 Task: Check the schedule for the "Victory Lane Racing Craftsman Truck Series".
Action: Mouse moved to (202, 398)
Screenshot: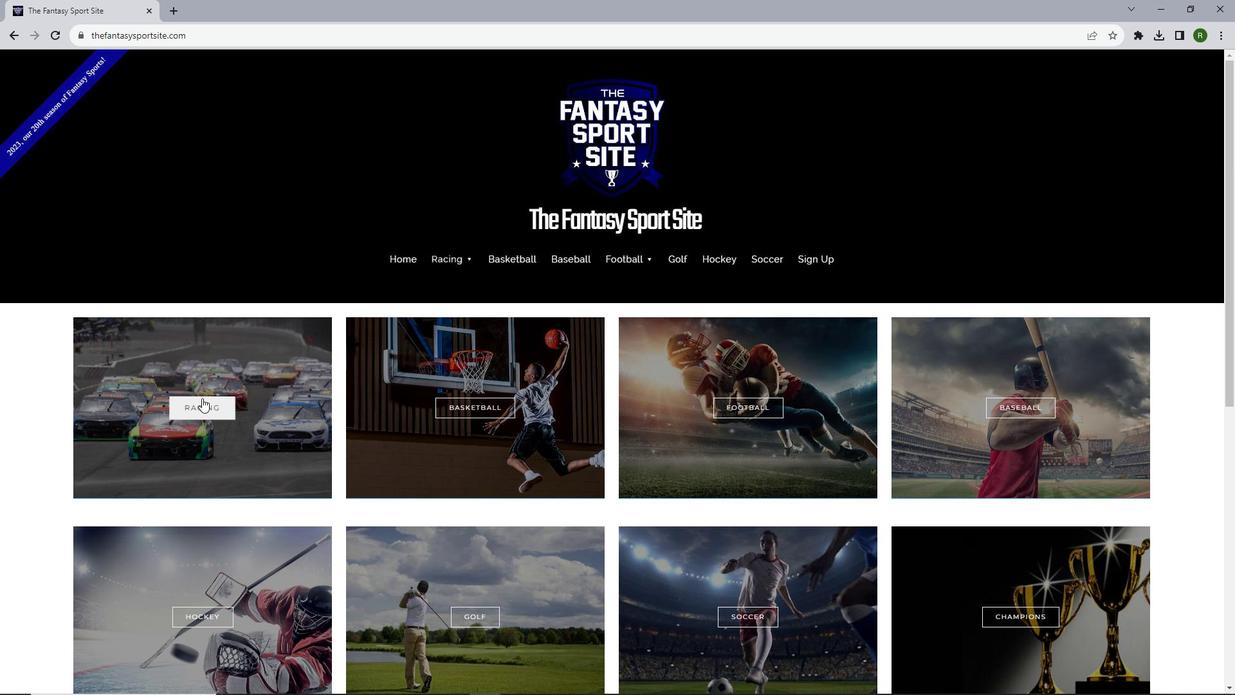 
Action: Mouse pressed left at (202, 398)
Screenshot: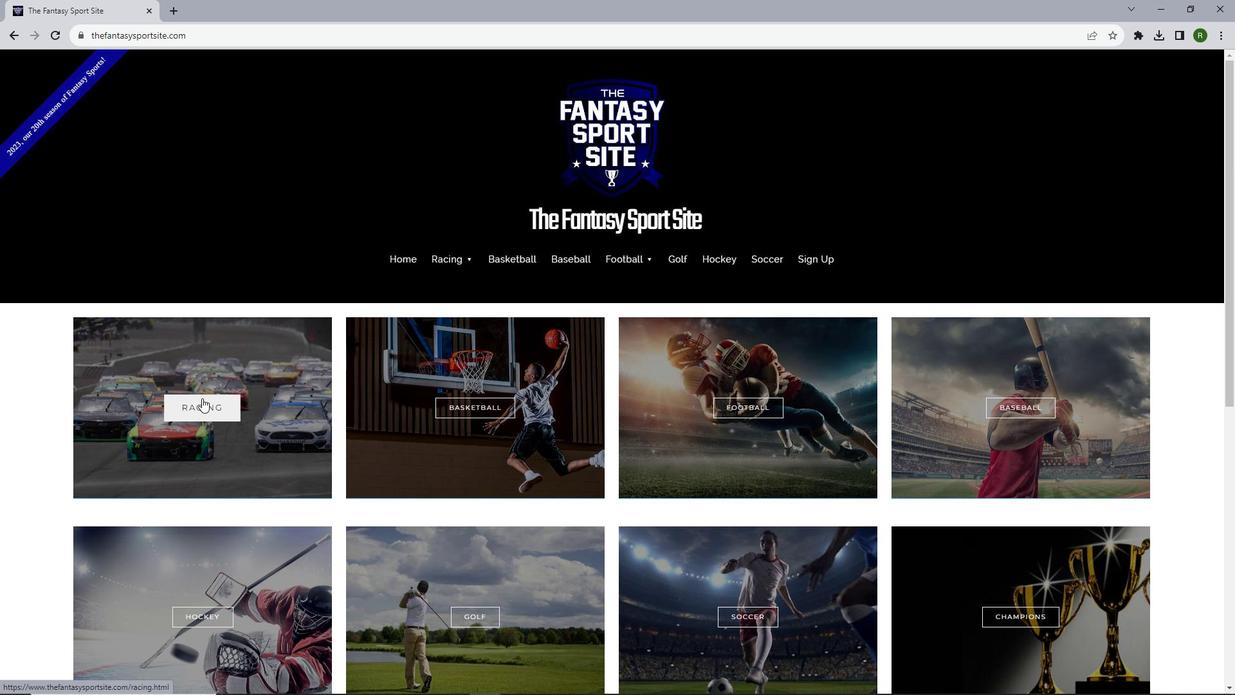 
Action: Mouse moved to (904, 508)
Screenshot: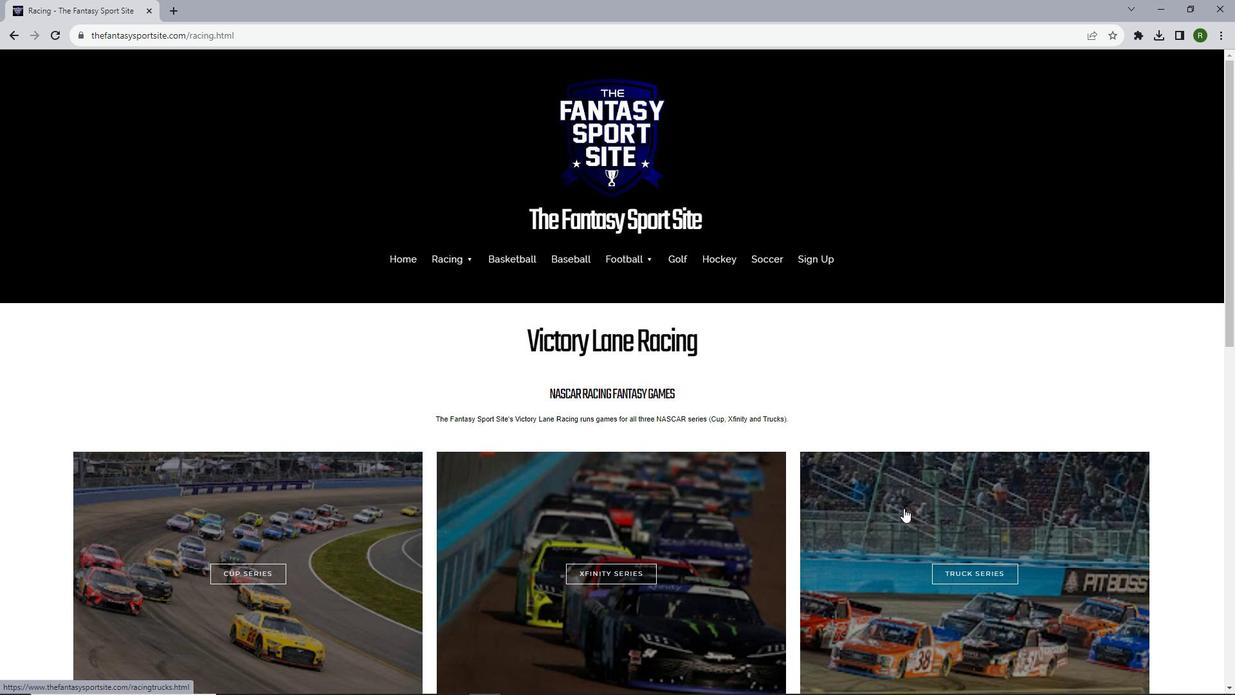 
Action: Mouse scrolled (904, 507) with delta (0, 0)
Screenshot: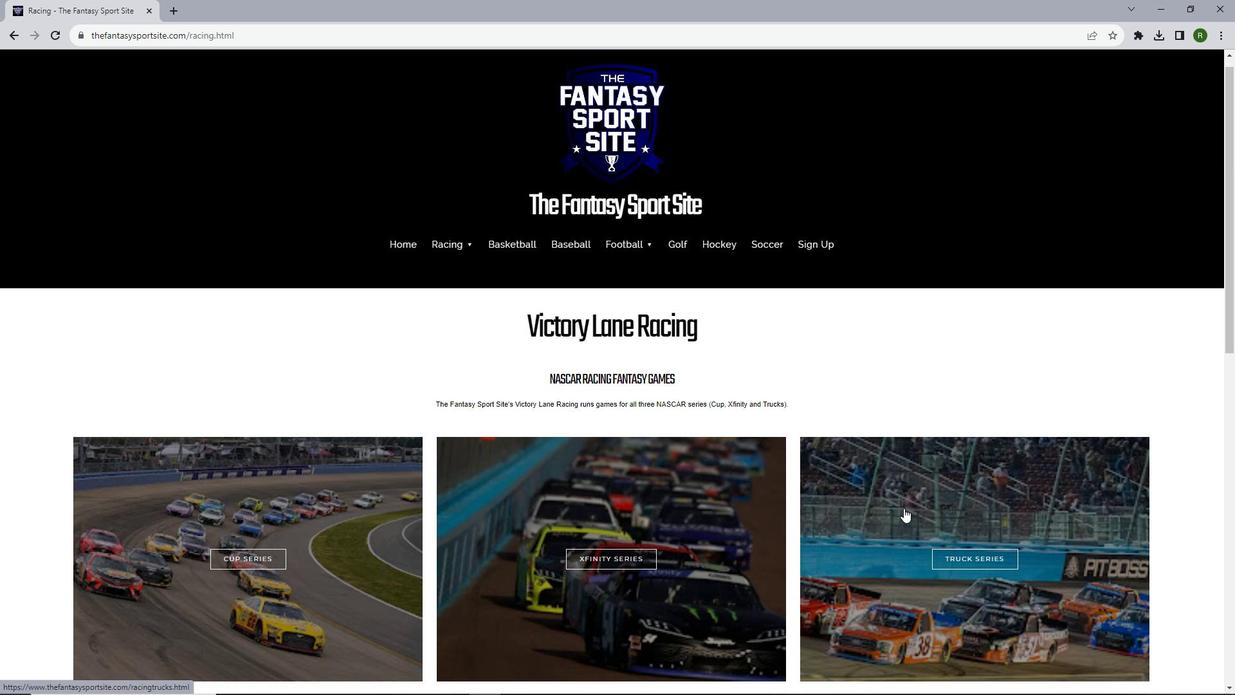 
Action: Mouse scrolled (904, 507) with delta (0, 0)
Screenshot: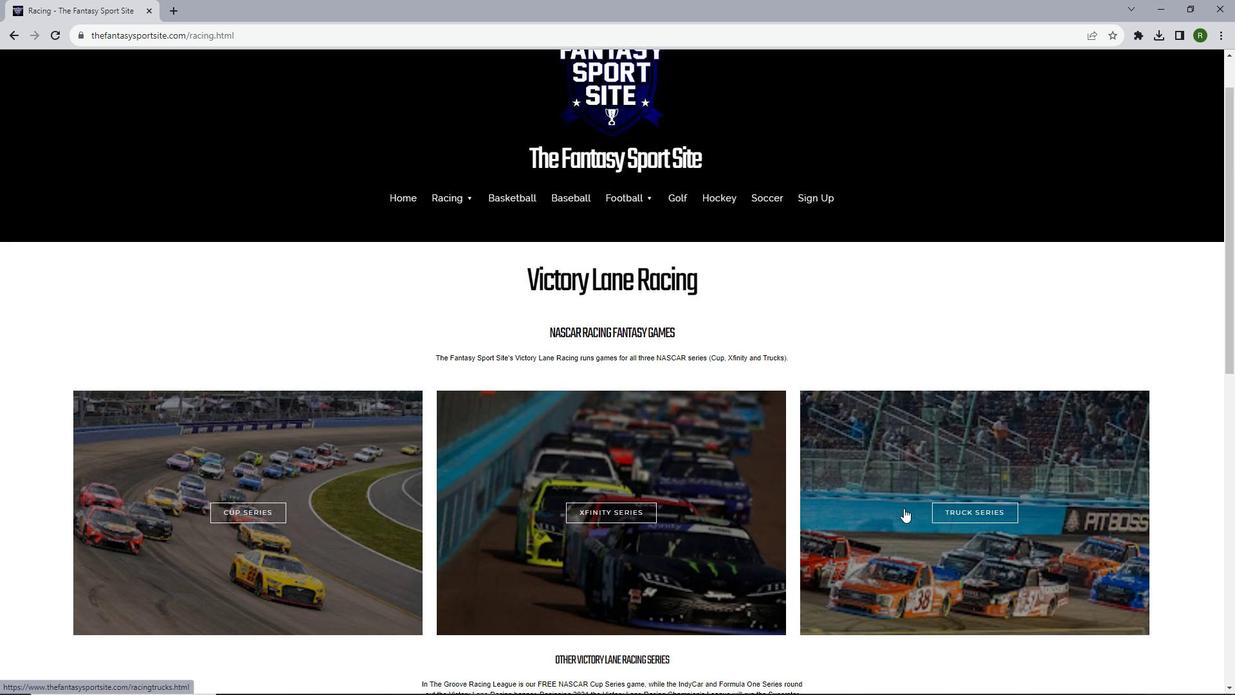 
Action: Mouse moved to (965, 454)
Screenshot: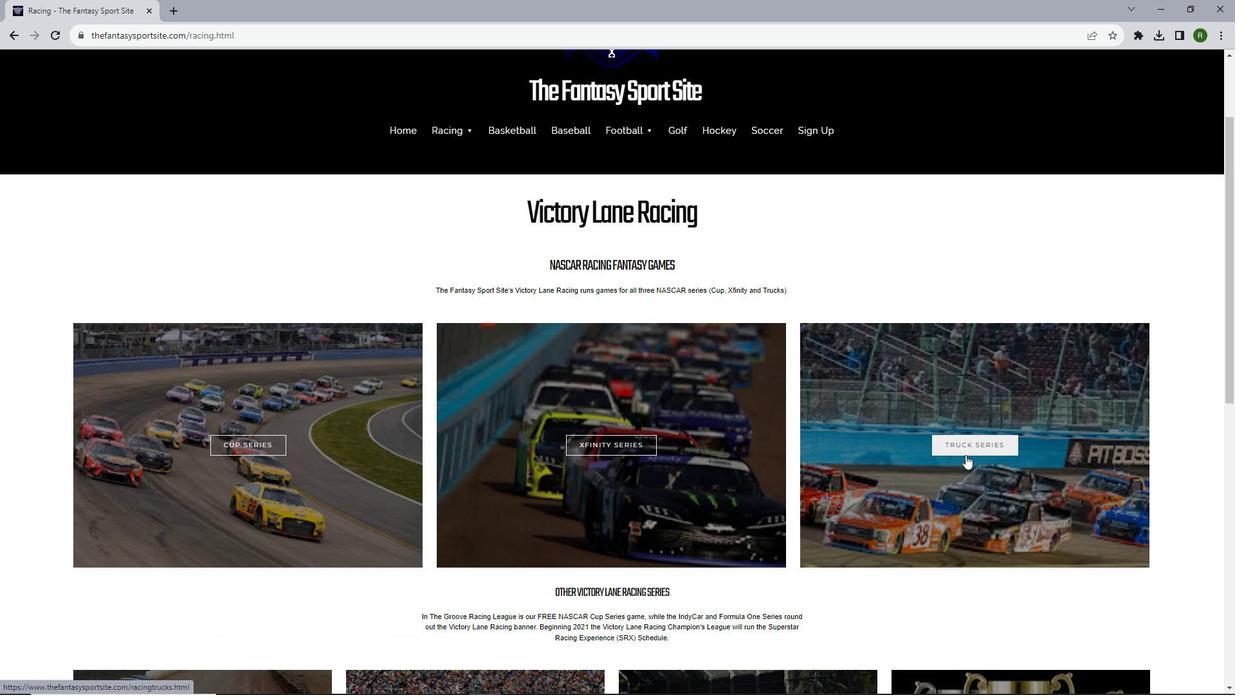 
Action: Mouse pressed left at (965, 454)
Screenshot: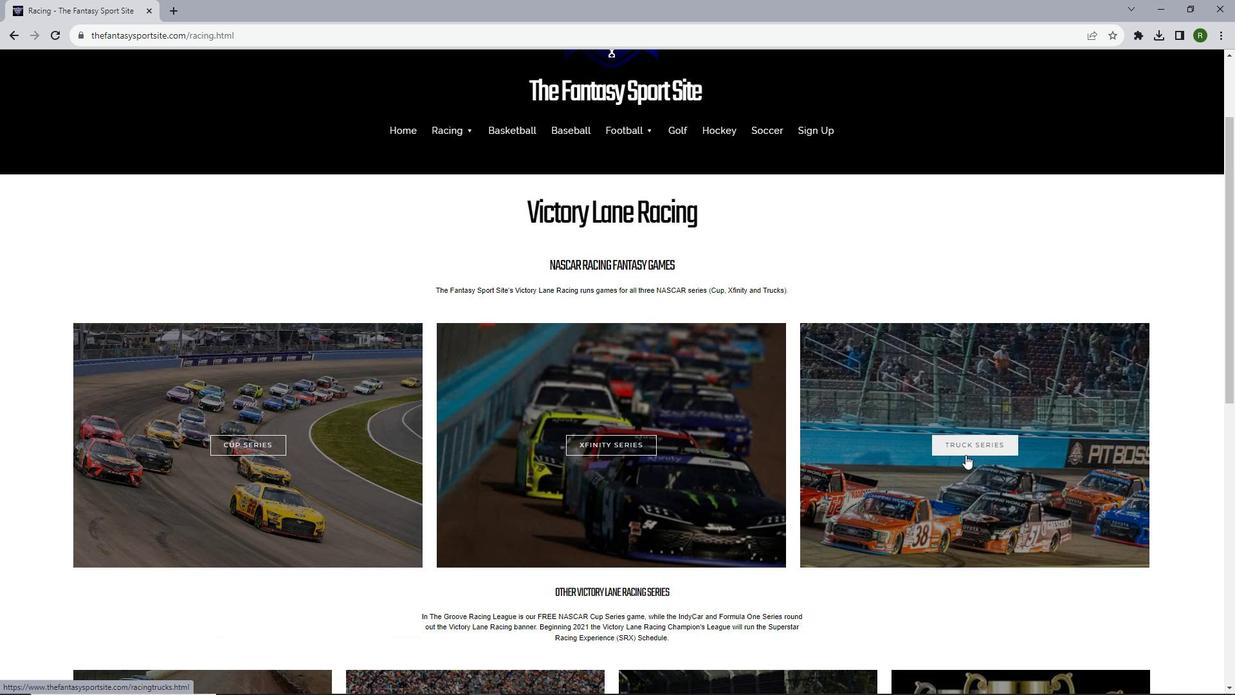 
Action: Mouse moved to (695, 338)
Screenshot: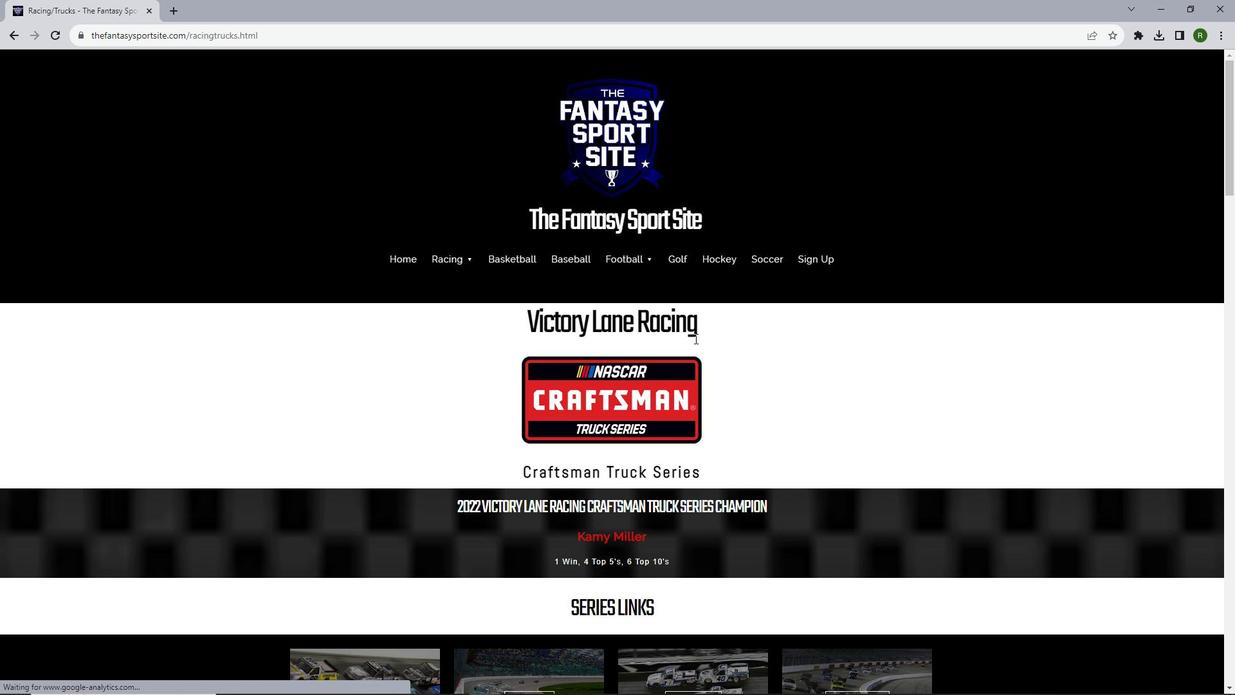 
Action: Mouse scrolled (695, 337) with delta (0, 0)
Screenshot: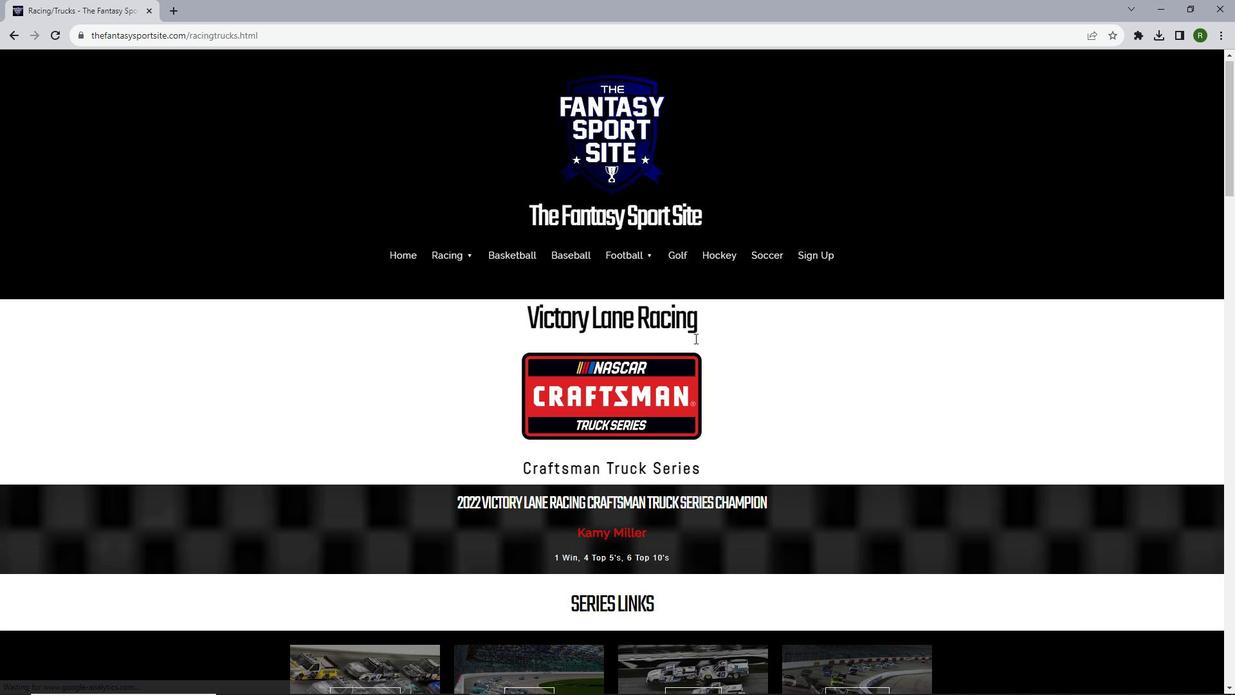 
Action: Mouse scrolled (695, 337) with delta (0, 0)
Screenshot: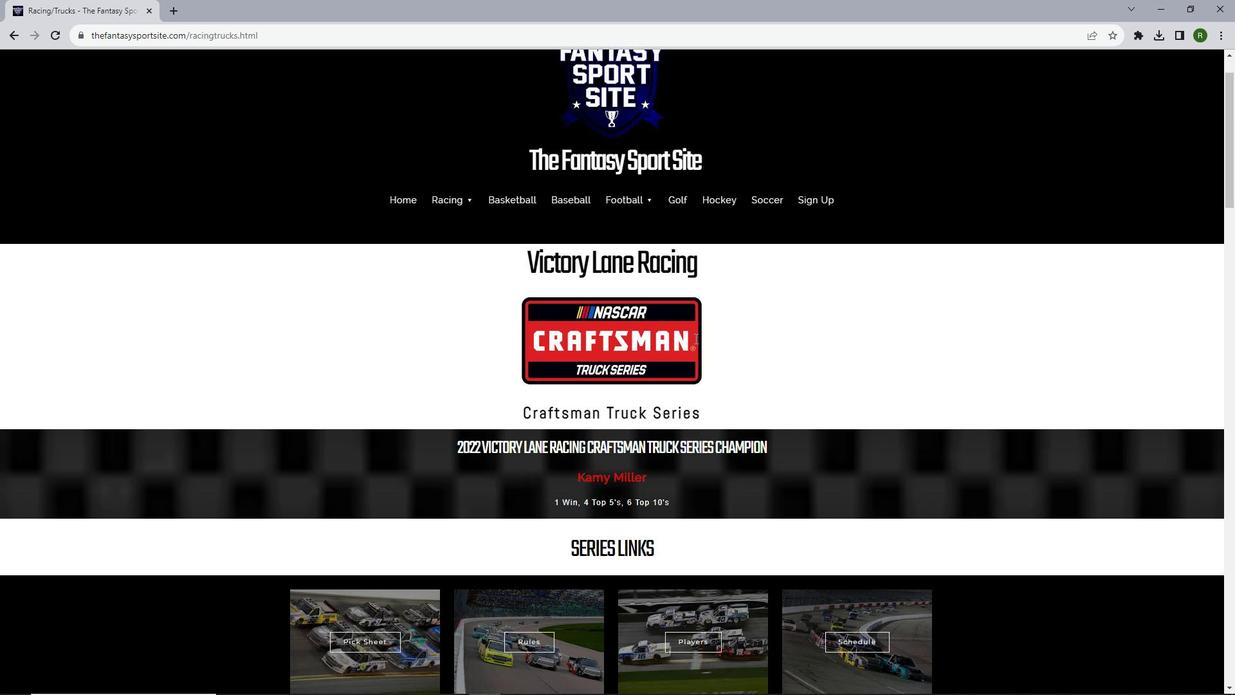 
Action: Mouse scrolled (695, 337) with delta (0, 0)
Screenshot: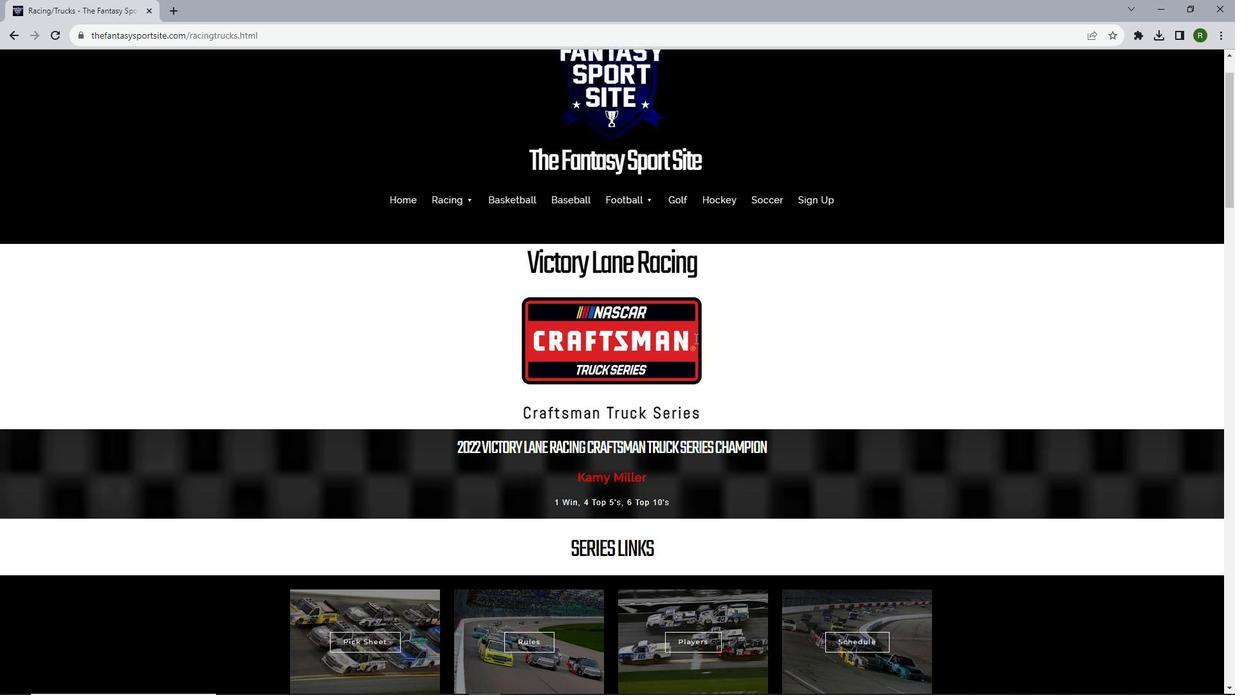 
Action: Mouse scrolled (695, 337) with delta (0, 0)
Screenshot: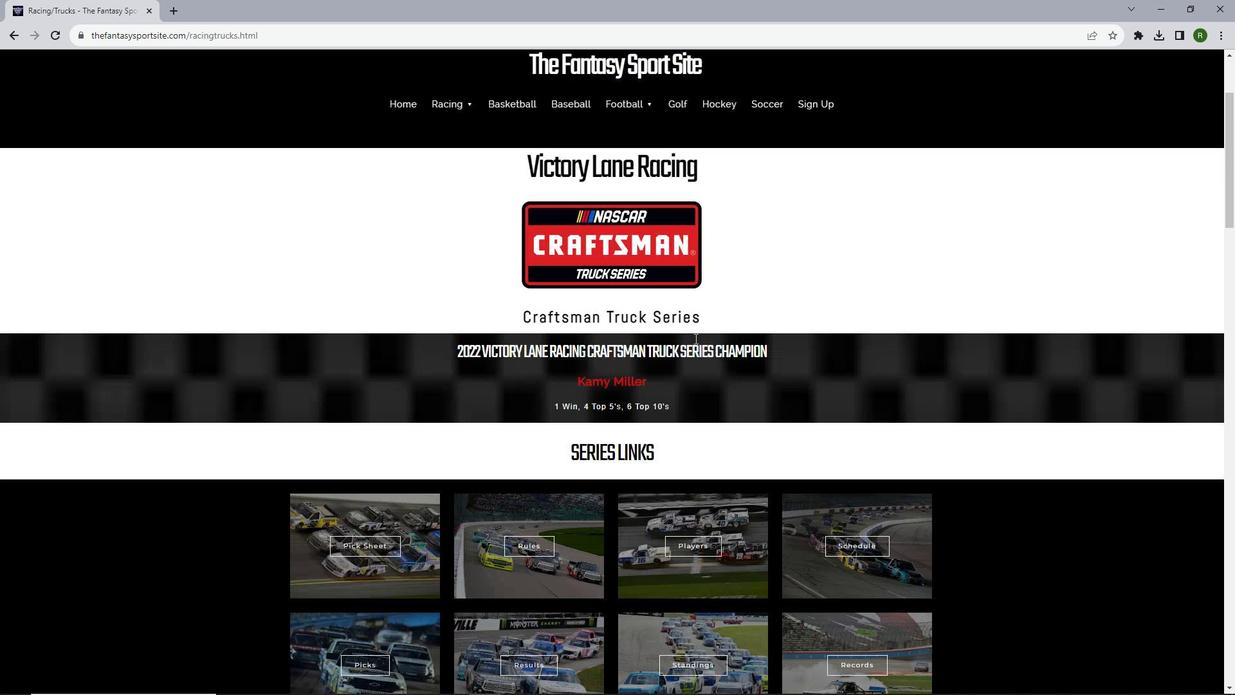 
Action: Mouse moved to (693, 371)
Screenshot: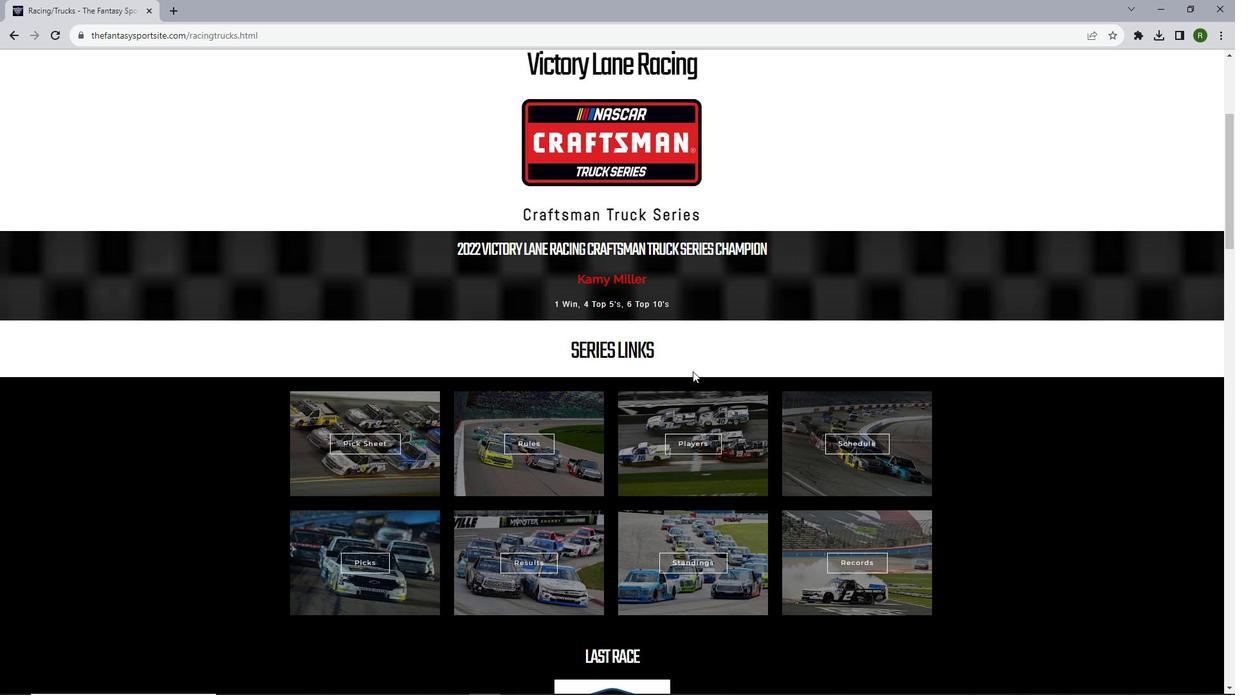 
Action: Mouse scrolled (693, 370) with delta (0, 0)
Screenshot: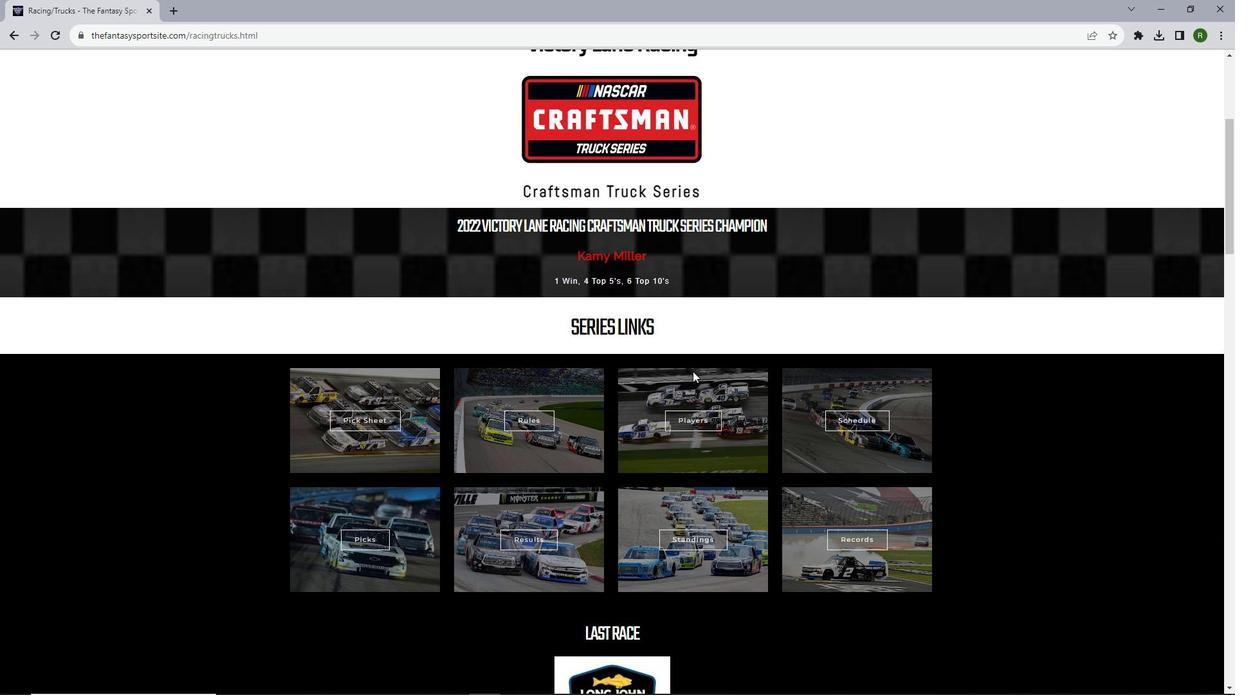 
Action: Mouse moved to (837, 382)
Screenshot: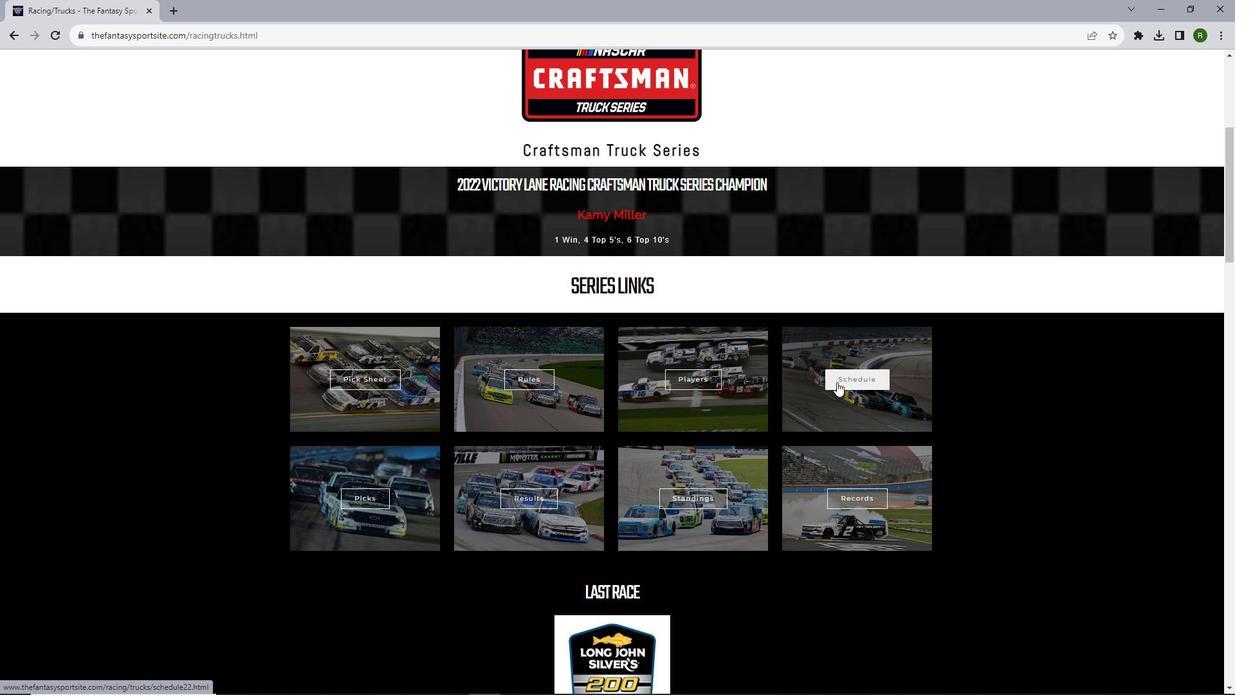 
Action: Mouse pressed left at (837, 382)
Screenshot: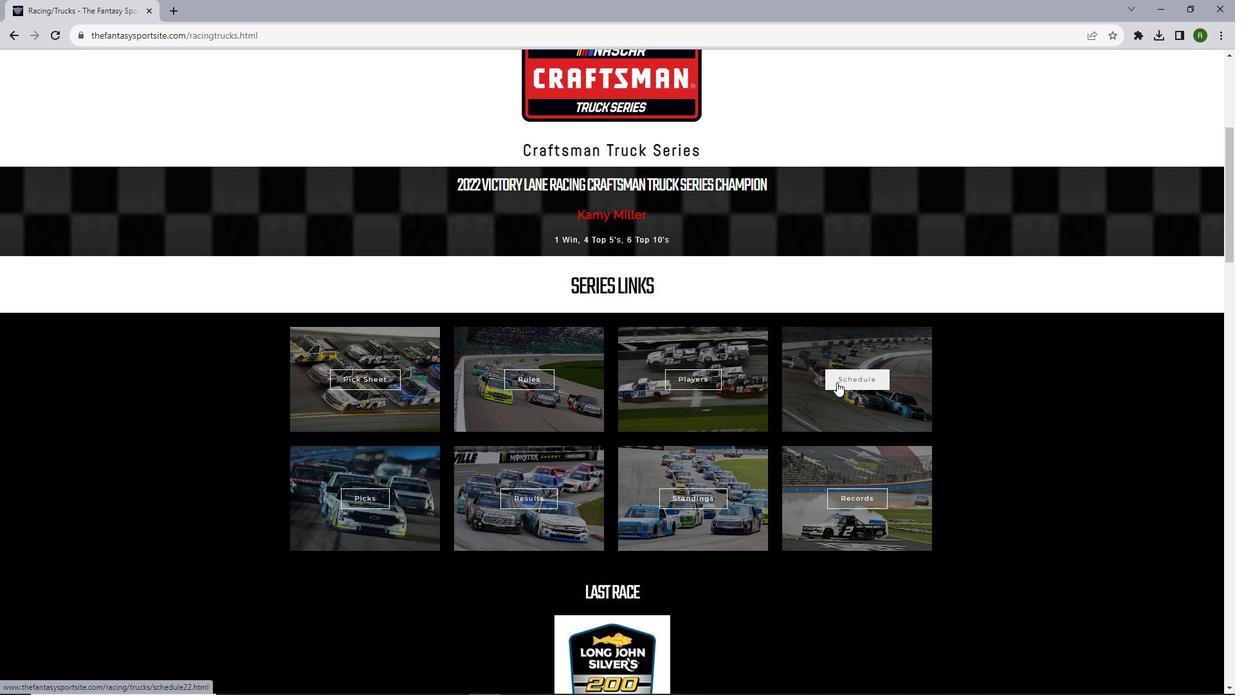 
Action: Mouse moved to (571, 144)
Screenshot: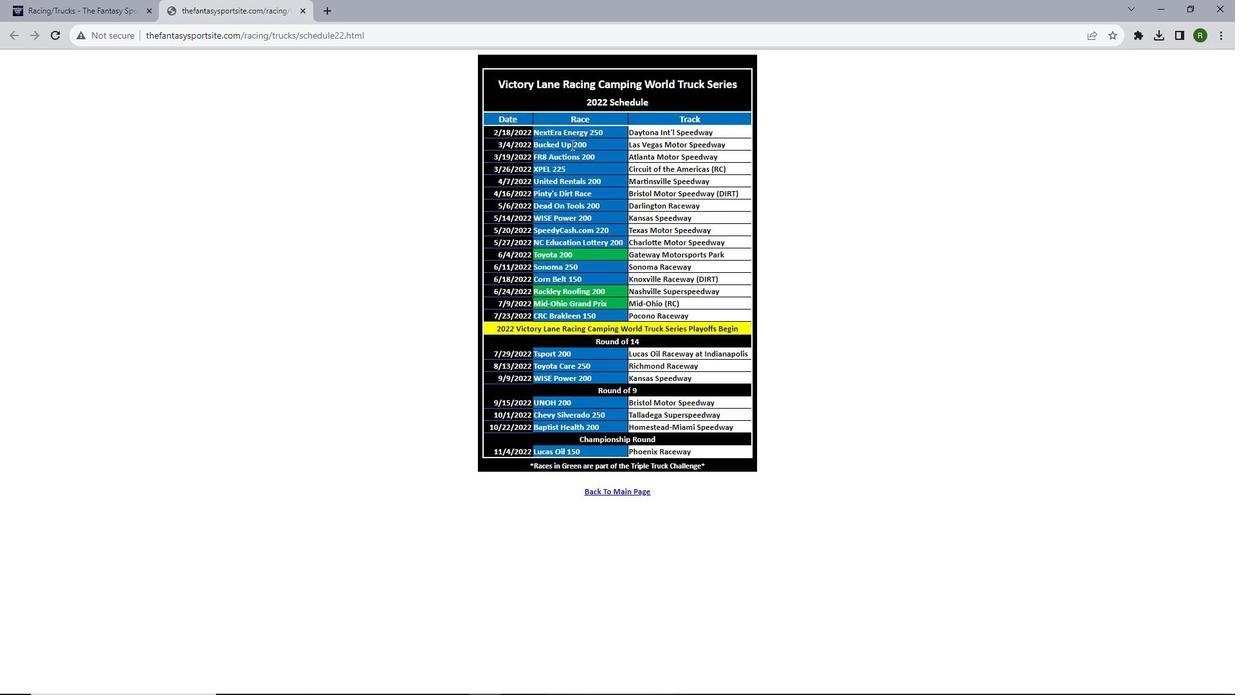
Action: Mouse scrolled (571, 144) with delta (0, 0)
Screenshot: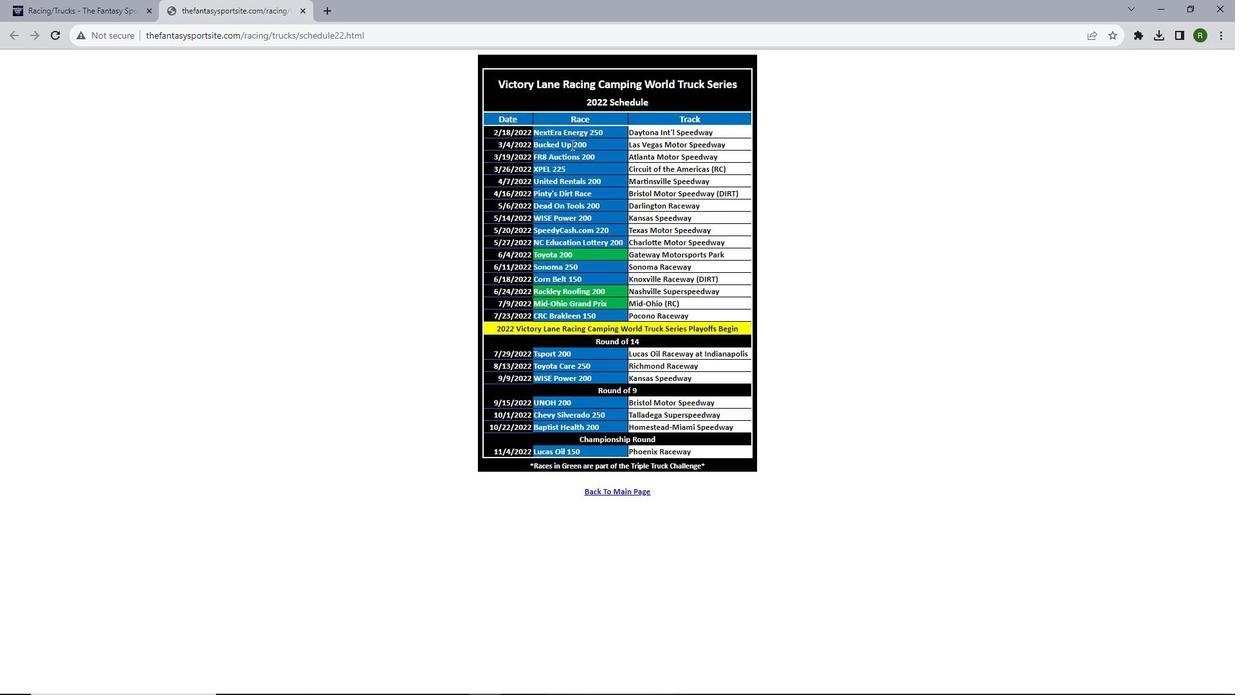 
Action: Mouse moved to (572, 144)
Screenshot: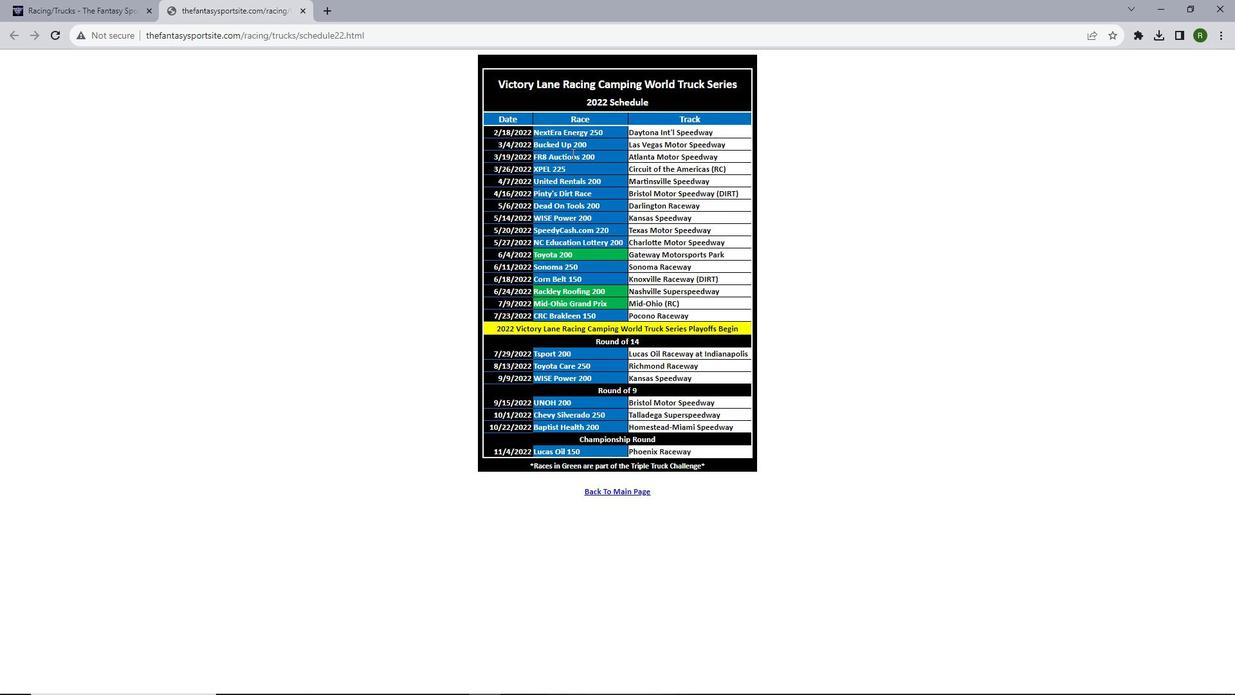 
Action: Mouse scrolled (572, 144) with delta (0, 0)
Screenshot: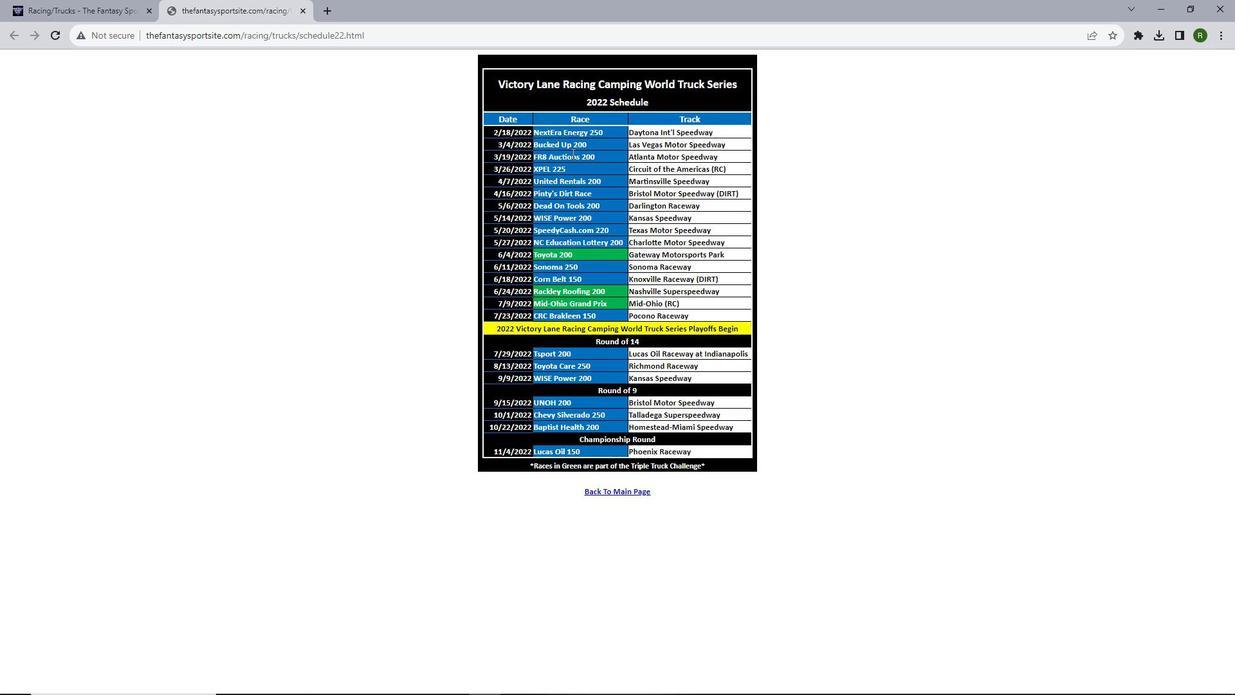 
Action: Mouse moved to (572, 159)
Screenshot: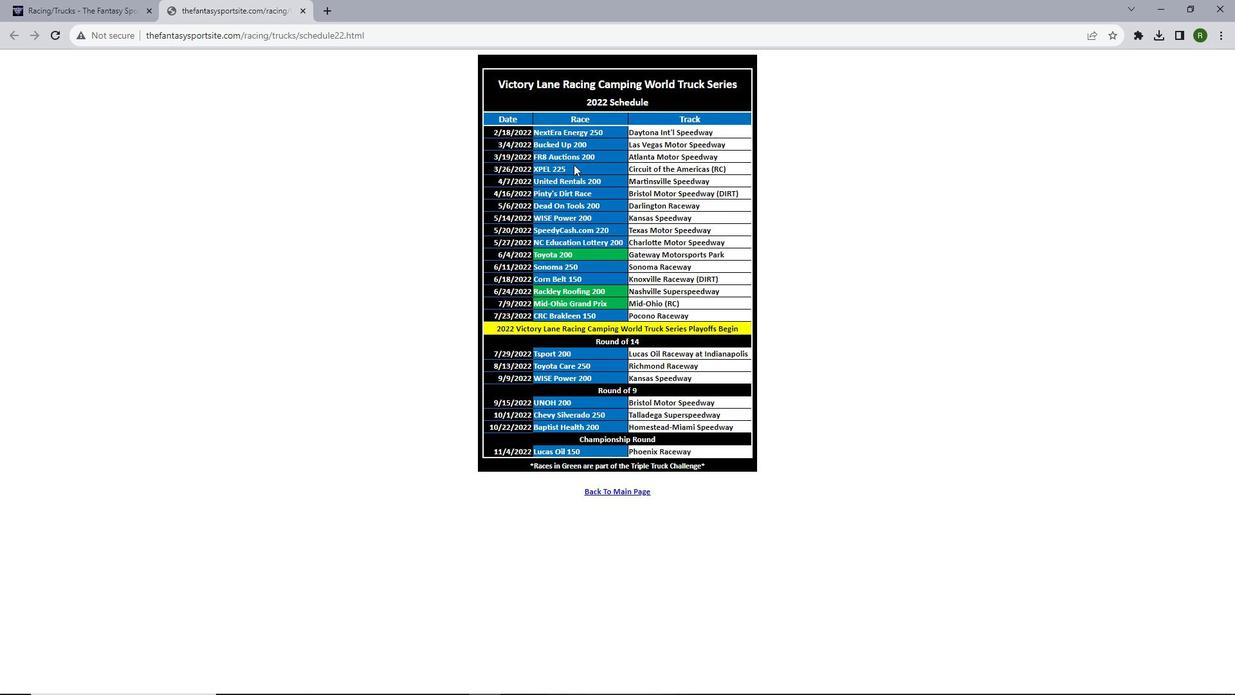 
Action: Mouse scrolled (572, 158) with delta (0, 0)
Screenshot: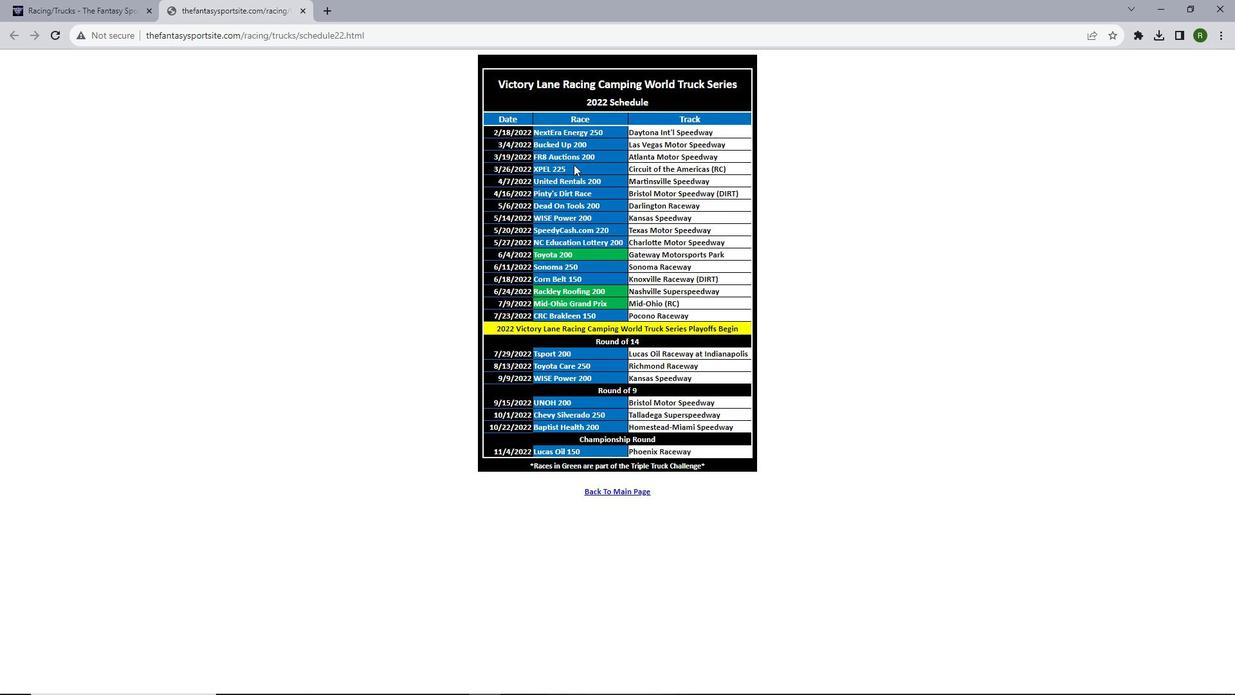 
Action: Mouse moved to (574, 166)
Screenshot: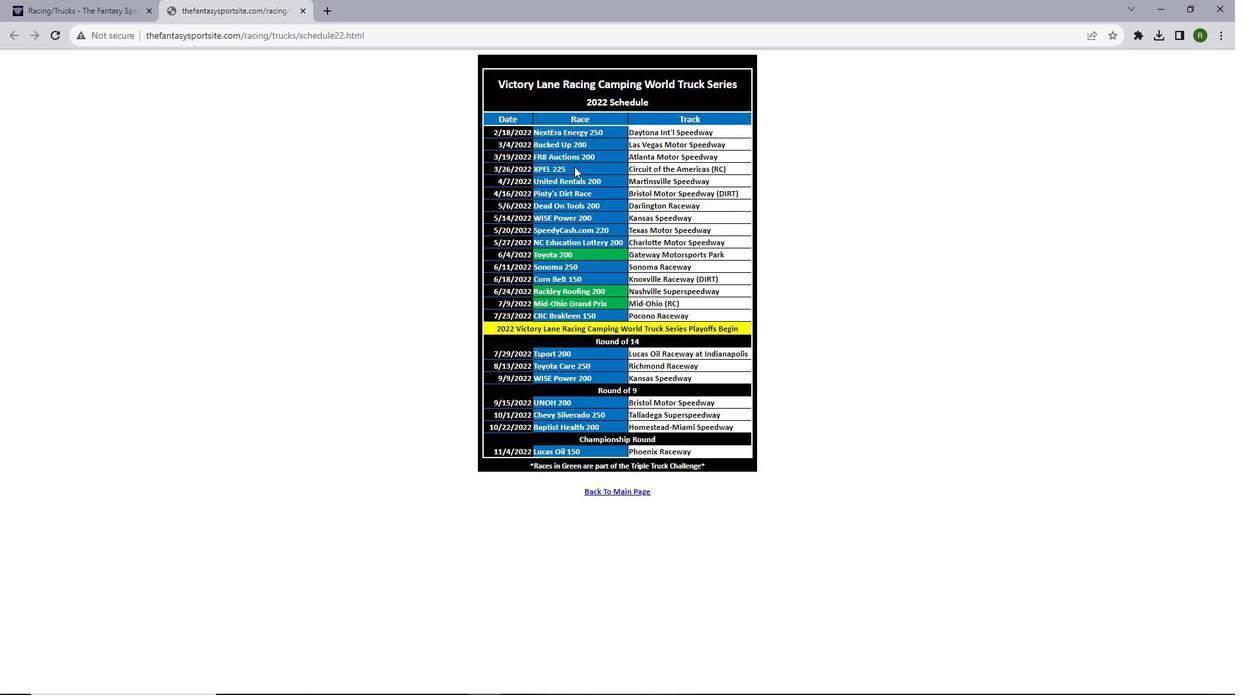 
Action: Mouse scrolled (574, 167) with delta (0, 0)
Screenshot: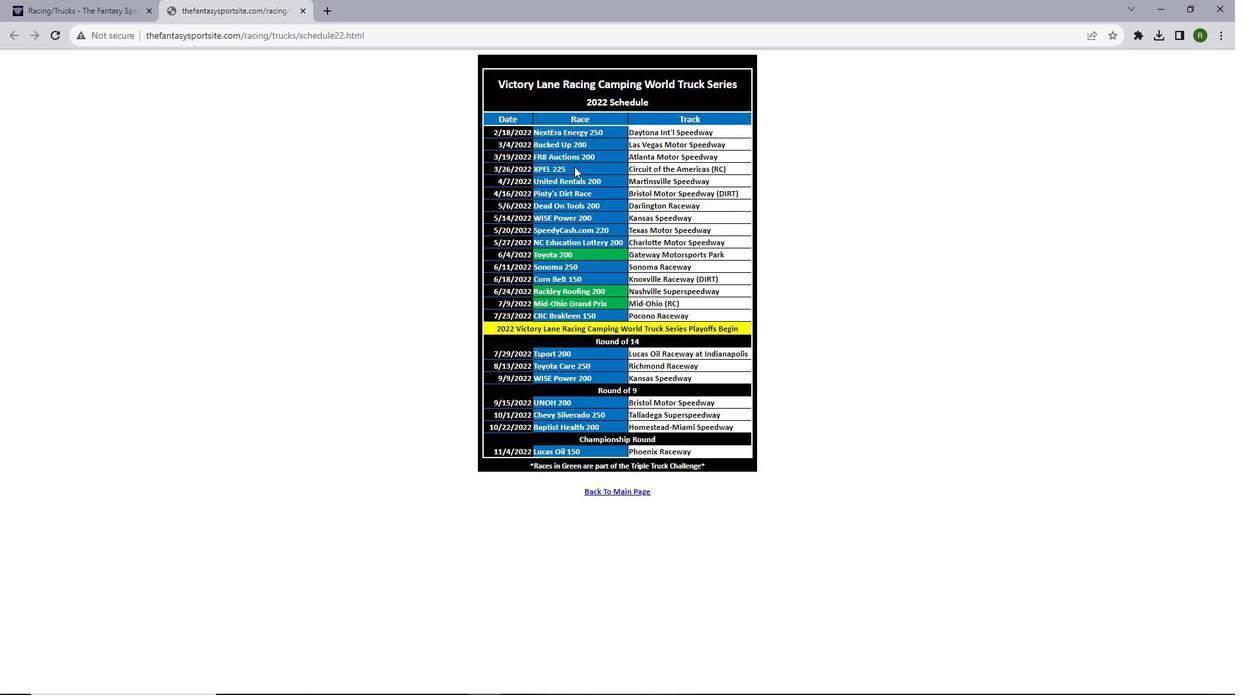 
Action: Mouse scrolled (574, 167) with delta (0, 0)
Screenshot: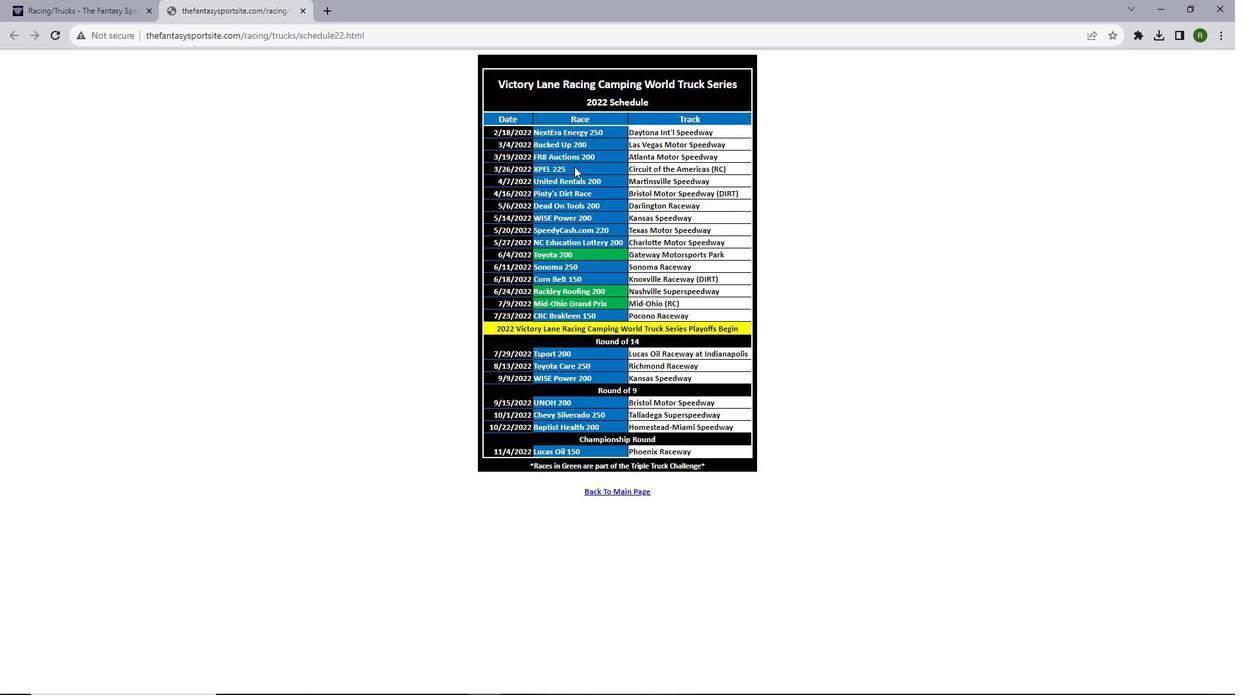 
